 Task: Create Issue Issue0000000267 in Backlog  in Scrum Project Project0000000054 in Jira. Create Issue Issue0000000268 in Backlog  in Scrum Project Project0000000054 in Jira. Create Issue Issue0000000269 in Backlog  in Scrum Project Project0000000054 in Jira. Create Issue Issue0000000270 in Backlog  in Scrum Project Project0000000054 in Jira. Change IN PROGRESS as Status of Issue Issue0000000262 in Backlog  in Scrum Project Project0000000053 in Jira
Action: Mouse moved to (56, 224)
Screenshot: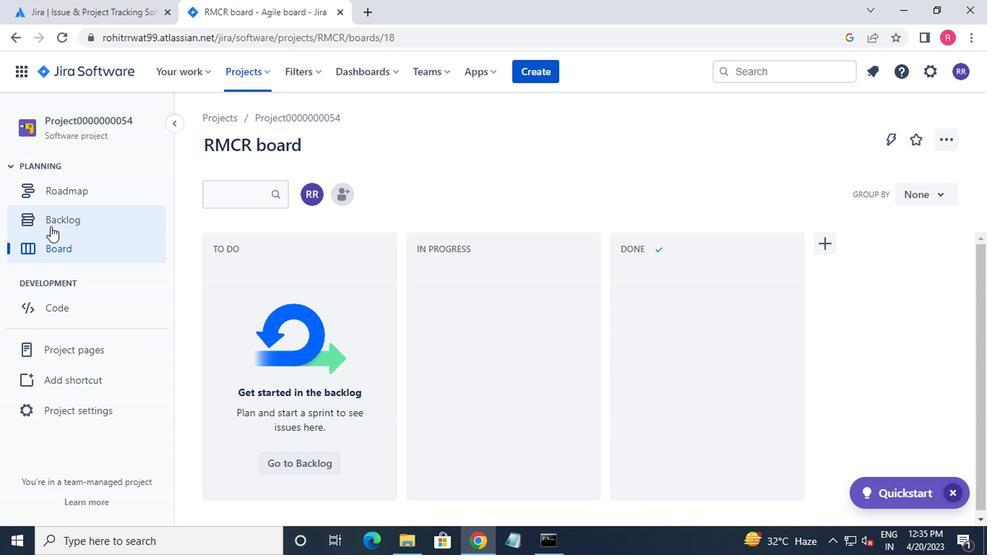 
Action: Mouse pressed left at (56, 224)
Screenshot: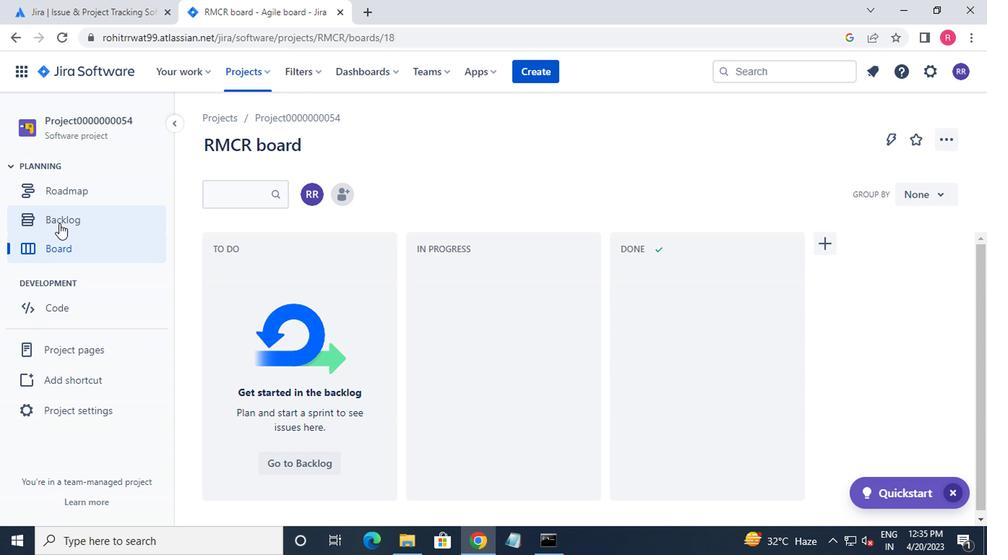 
Action: Mouse moved to (214, 331)
Screenshot: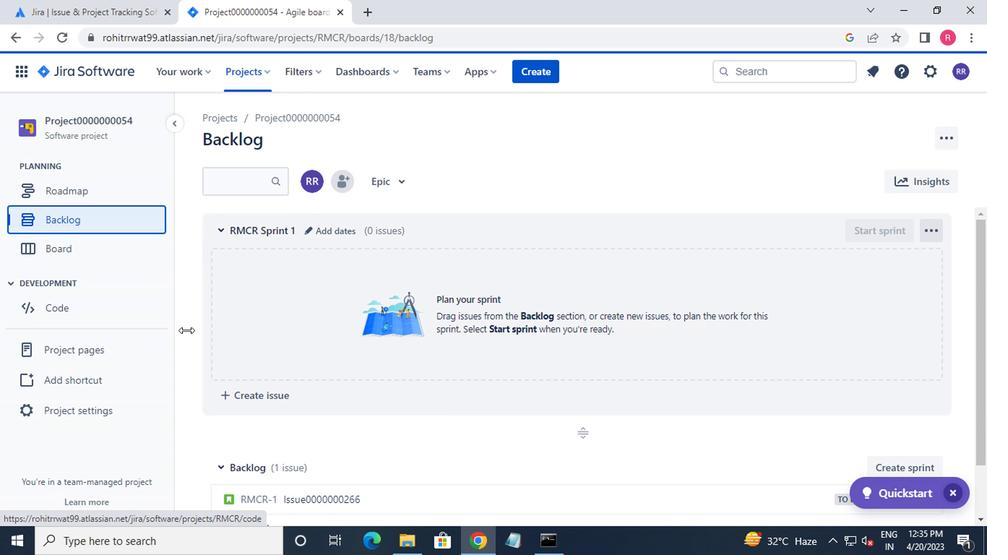 
Action: Mouse scrolled (214, 330) with delta (0, -1)
Screenshot: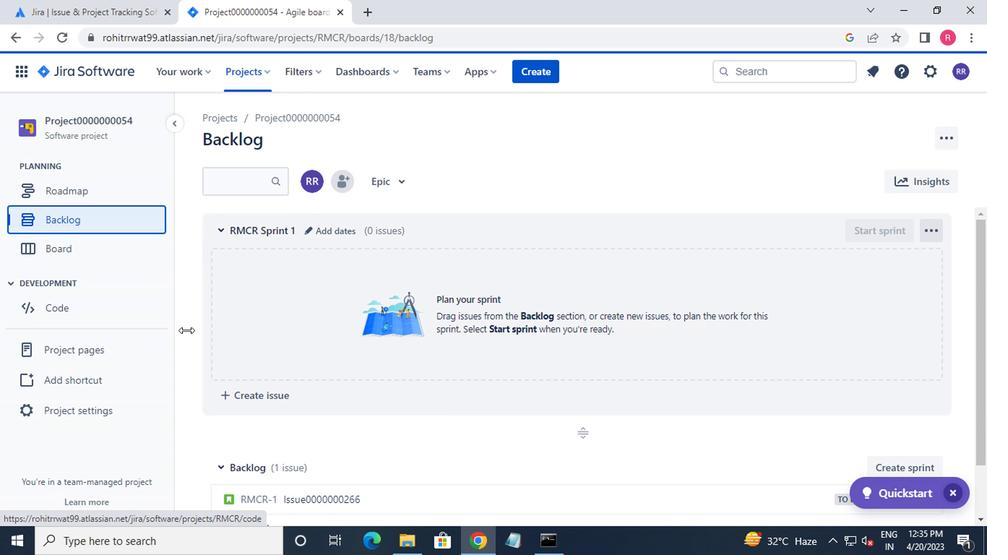
Action: Mouse moved to (227, 329)
Screenshot: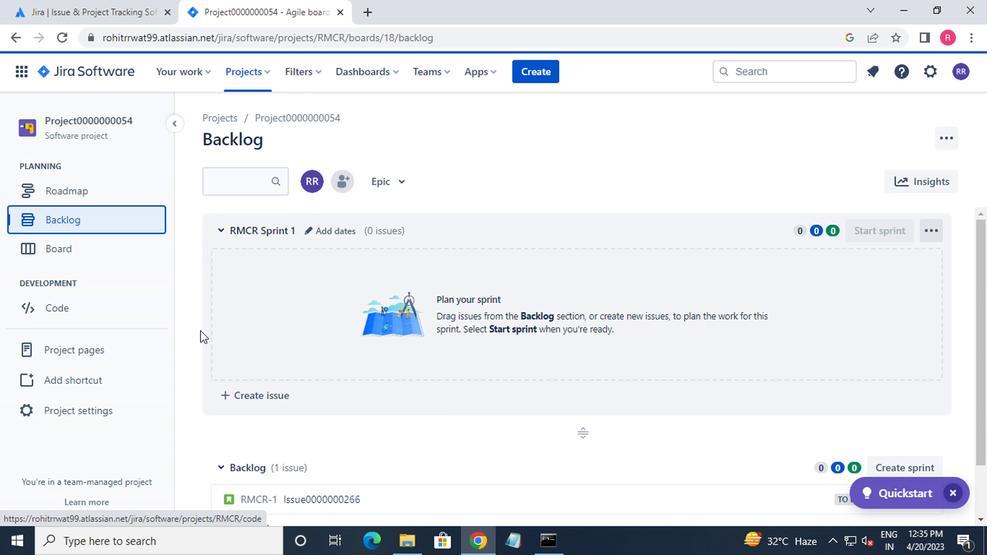 
Action: Mouse scrolled (227, 328) with delta (0, -1)
Screenshot: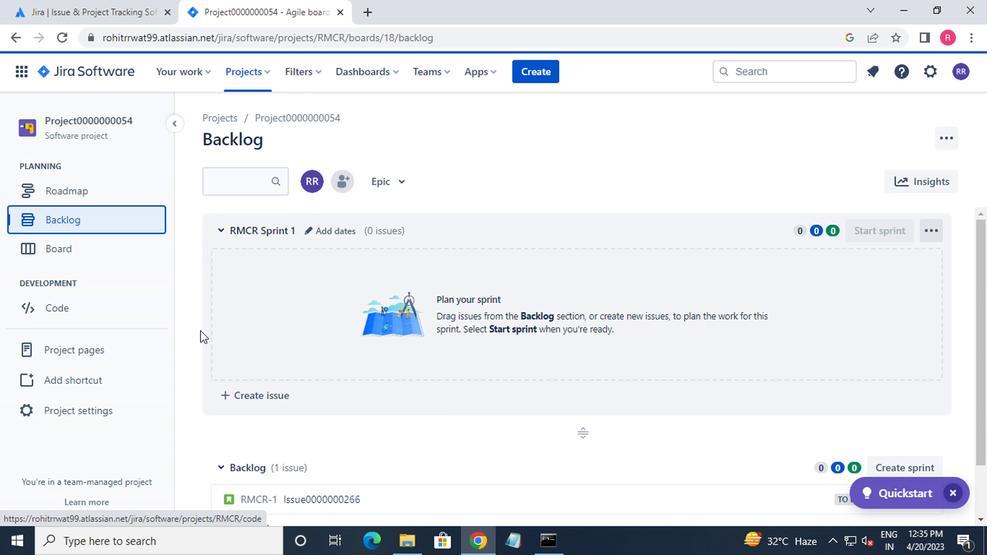 
Action: Mouse moved to (234, 328)
Screenshot: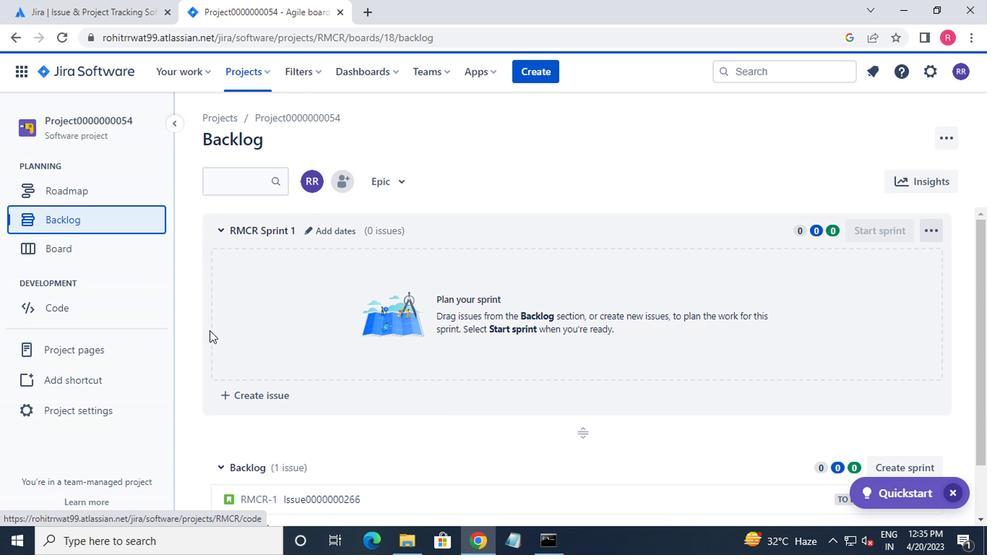 
Action: Mouse scrolled (234, 328) with delta (0, 0)
Screenshot: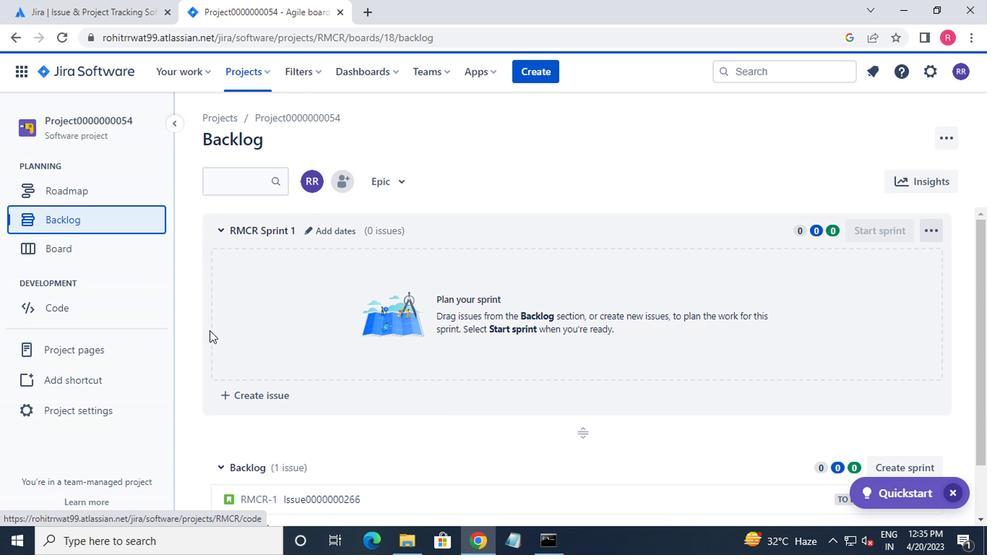 
Action: Mouse moved to (237, 327)
Screenshot: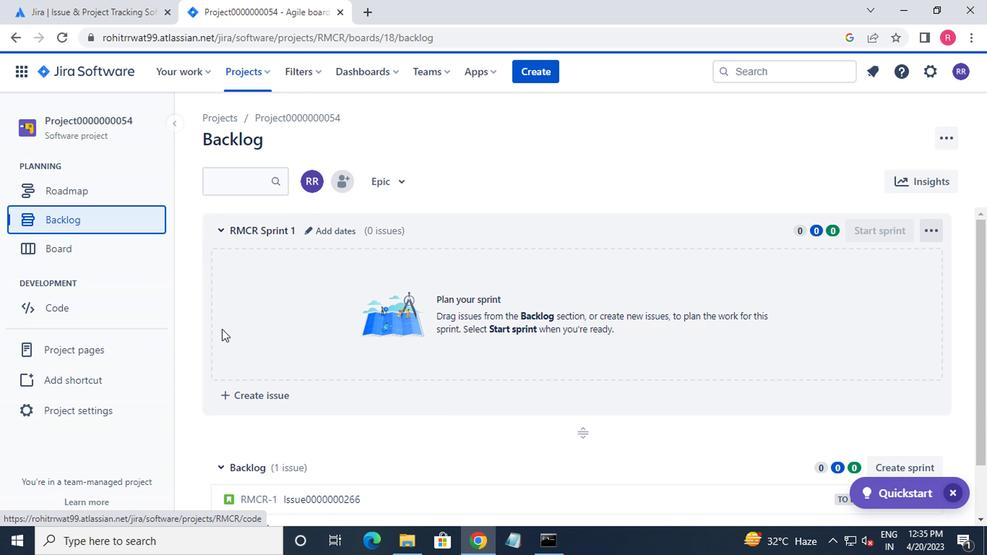 
Action: Mouse scrolled (237, 326) with delta (0, 0)
Screenshot: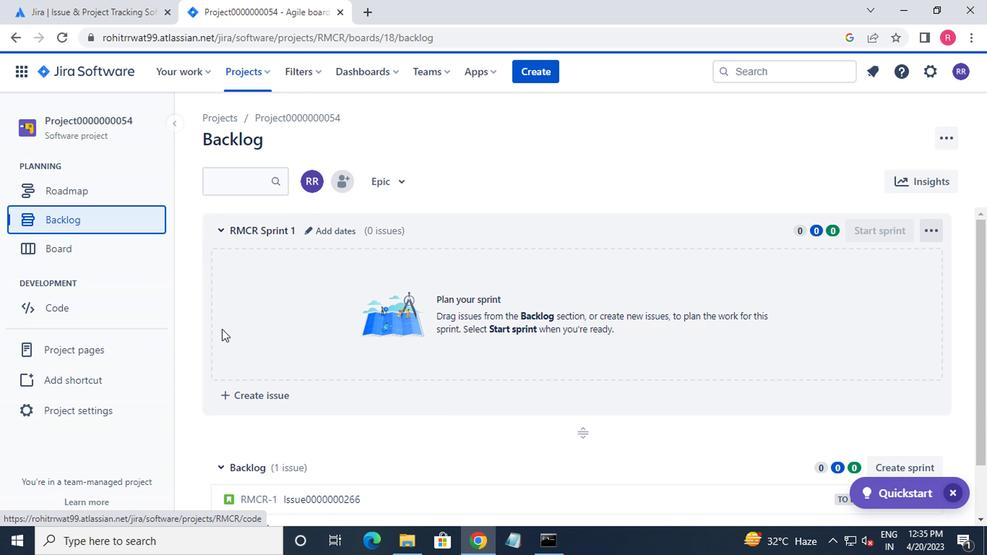 
Action: Mouse moved to (257, 465)
Screenshot: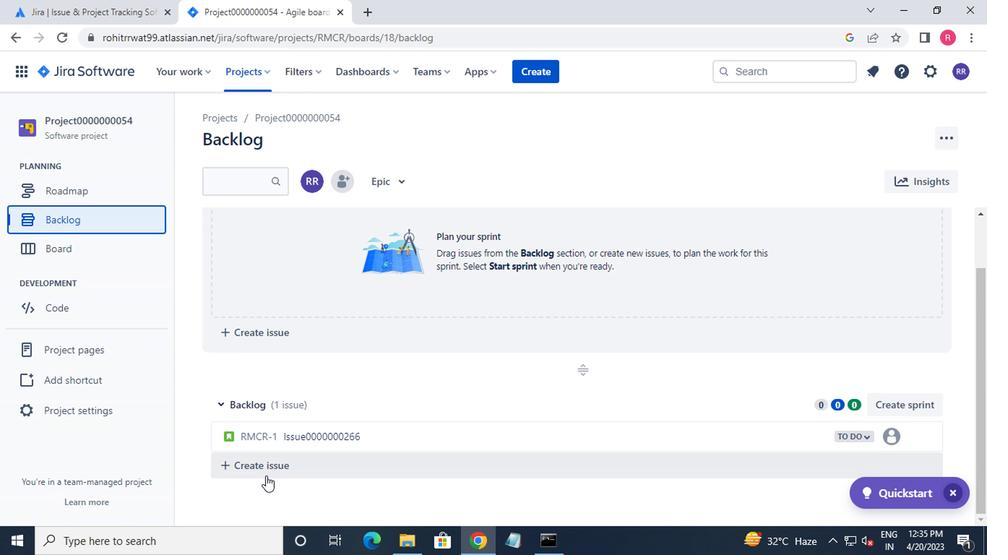 
Action: Mouse pressed left at (257, 465)
Screenshot: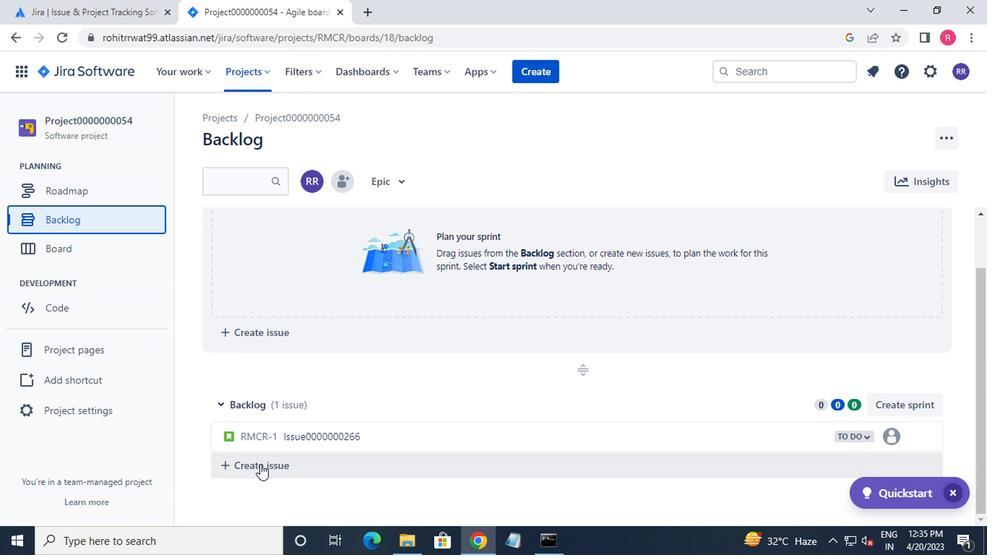 
Action: Key pressed <Key.shift>ISSUE0000000267<Key.enter><Key.shift>ISUUE0000000268<Key.enter><Key.enter><Key.shift_r>ISSUE0000000269<Key.enter><Key.shift>ISSUE<Key.backspace><Key.backspace><Key.backspace><Key.backspace><Key.backspace><Key.backspace><Key.backspace><Key.backspace><Key.backspace><Key.backspace><Key.backspace><Key.backspace><Key.backspace><Key.backspace><Key.backspace><Key.backspace><Key.shift><Key.shift><Key.shift>ISSUE00000000260<Key.backspace><Key.backspace>70<Key.enter>
Screenshot: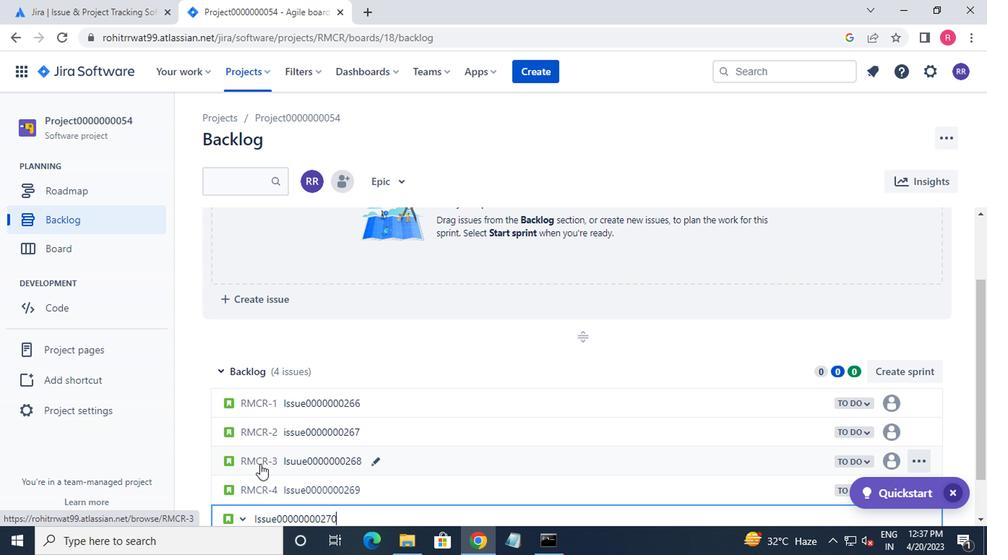 
Action: Mouse moved to (258, 82)
Screenshot: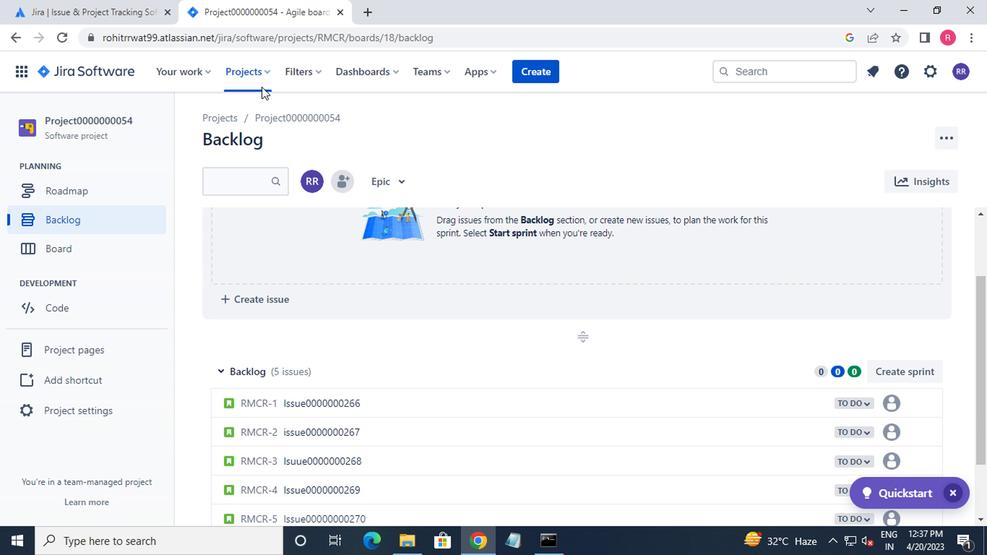 
Action: Mouse pressed left at (258, 82)
Screenshot: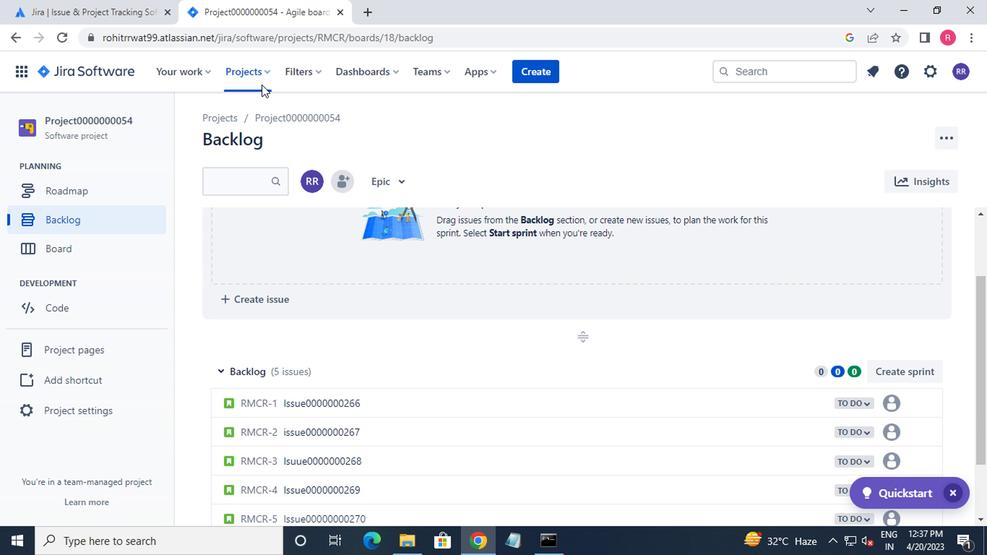 
Action: Mouse moved to (326, 179)
Screenshot: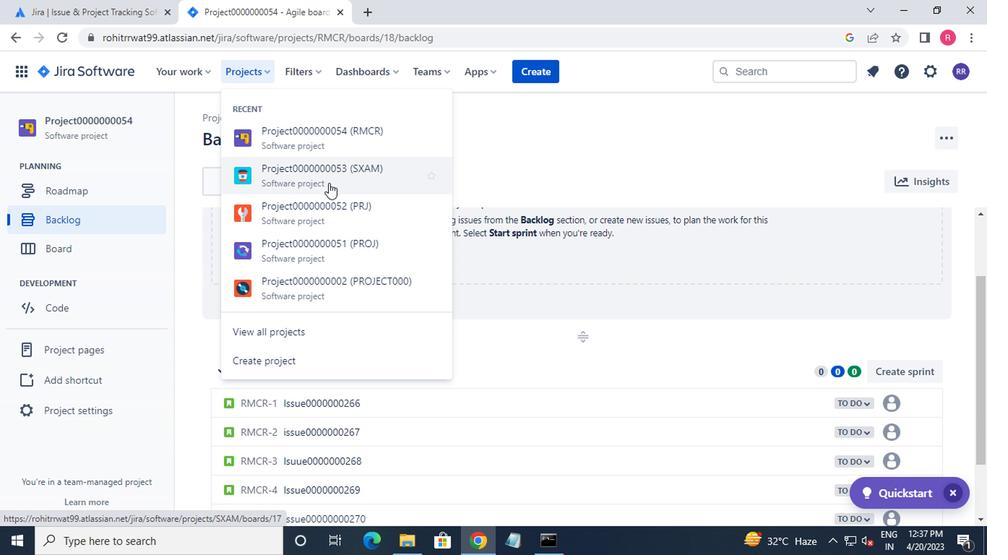 
Action: Mouse pressed left at (326, 179)
Screenshot: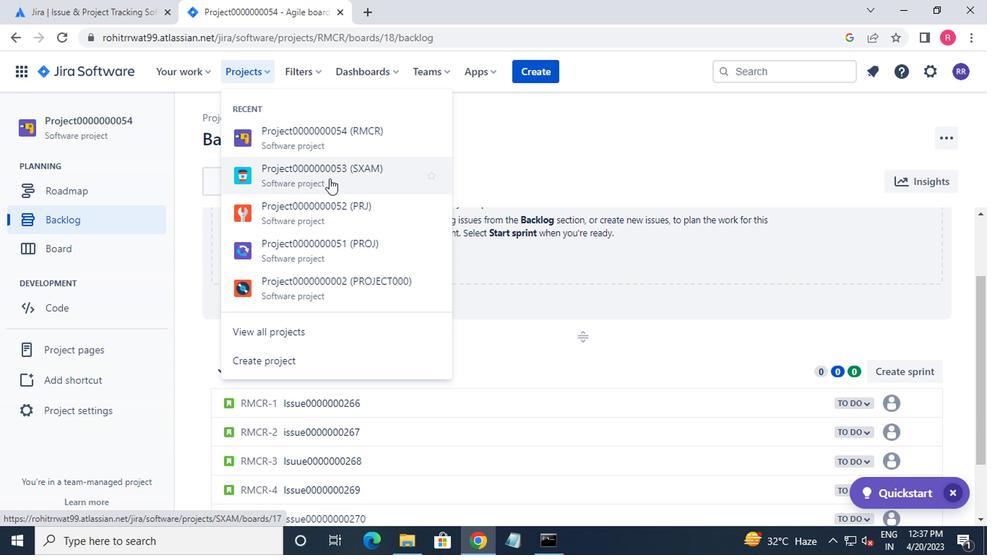 
Action: Mouse moved to (103, 232)
Screenshot: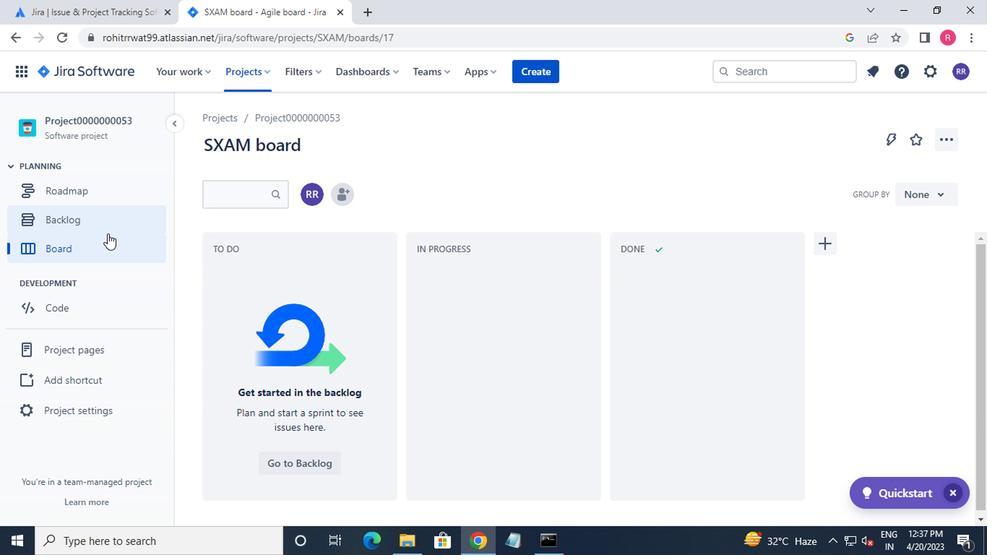 
Action: Mouse pressed left at (103, 232)
Screenshot: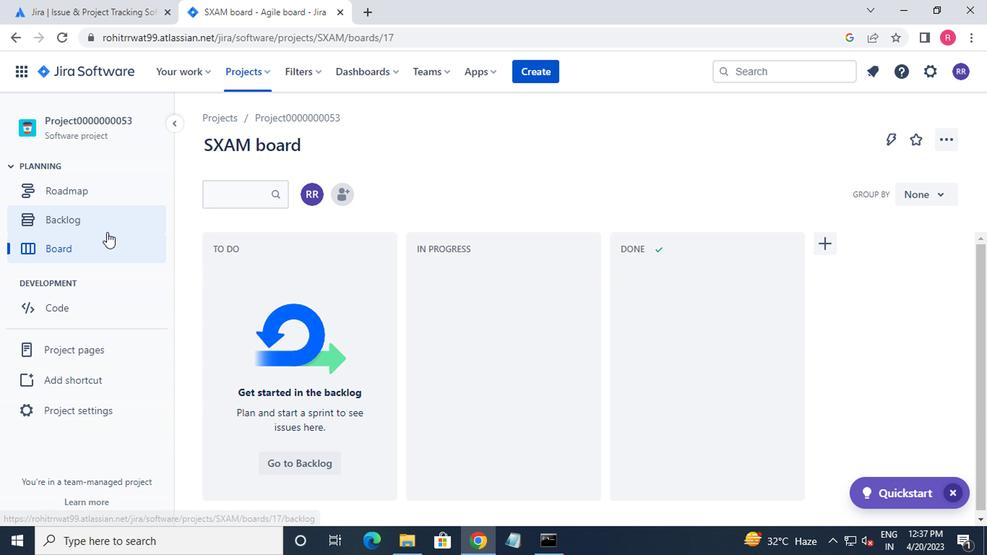 
Action: Mouse moved to (182, 241)
Screenshot: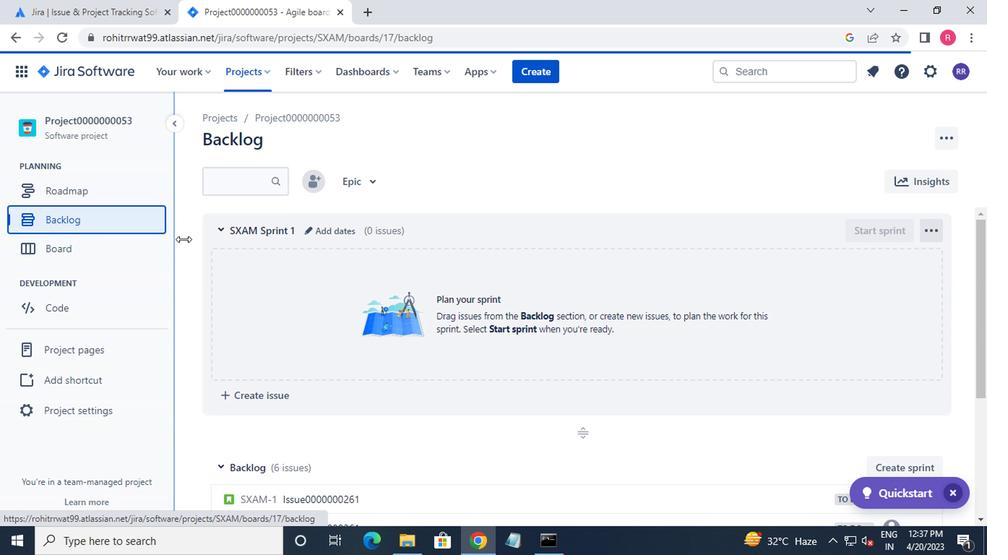 
Action: Mouse scrolled (182, 240) with delta (0, -1)
Screenshot: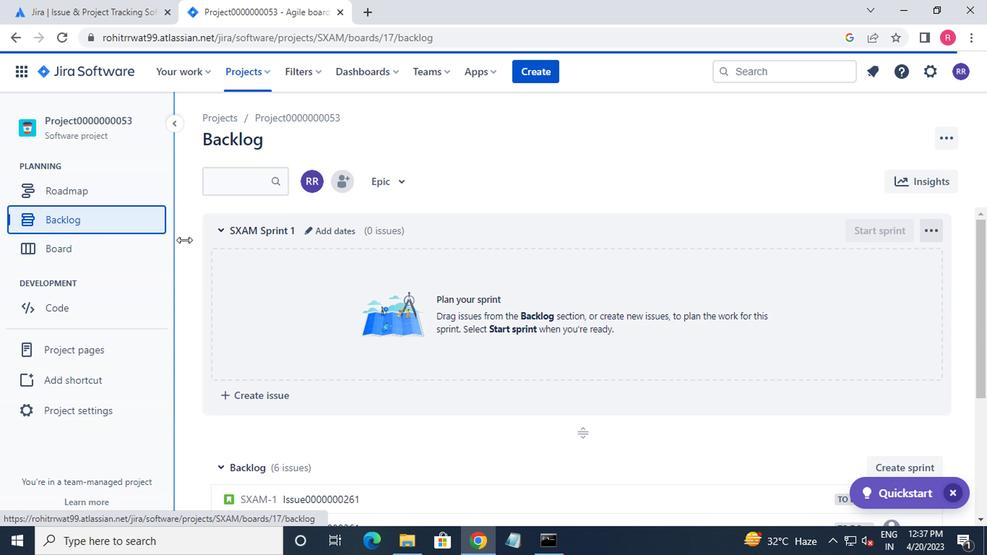 
Action: Mouse moved to (184, 243)
Screenshot: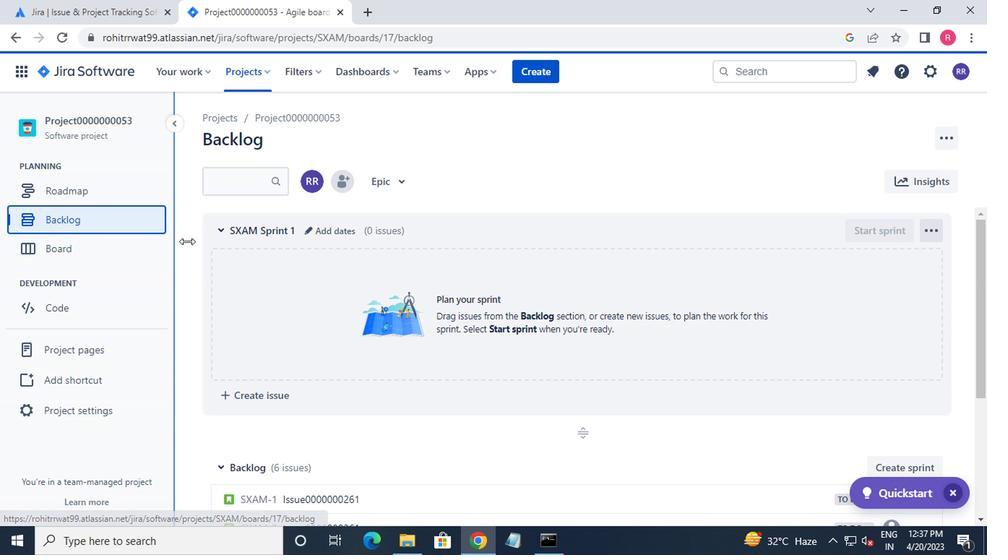 
Action: Mouse scrolled (184, 242) with delta (0, -1)
Screenshot: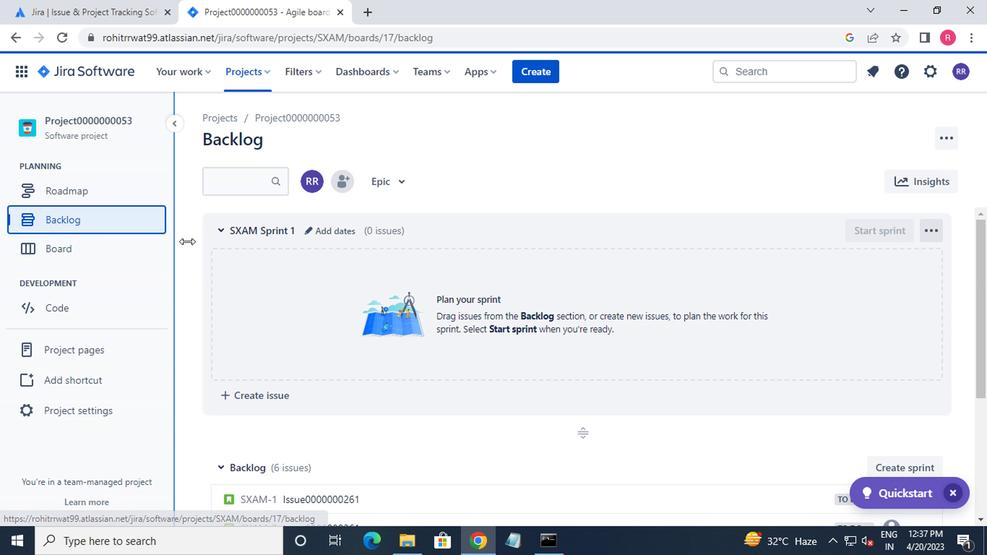 
Action: Mouse moved to (198, 245)
Screenshot: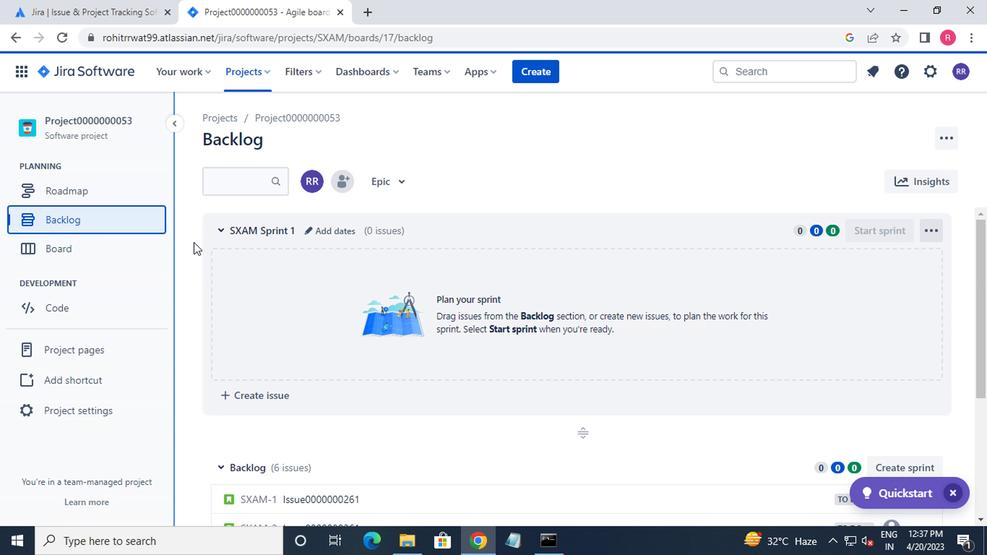 
Action: Mouse scrolled (198, 244) with delta (0, 0)
Screenshot: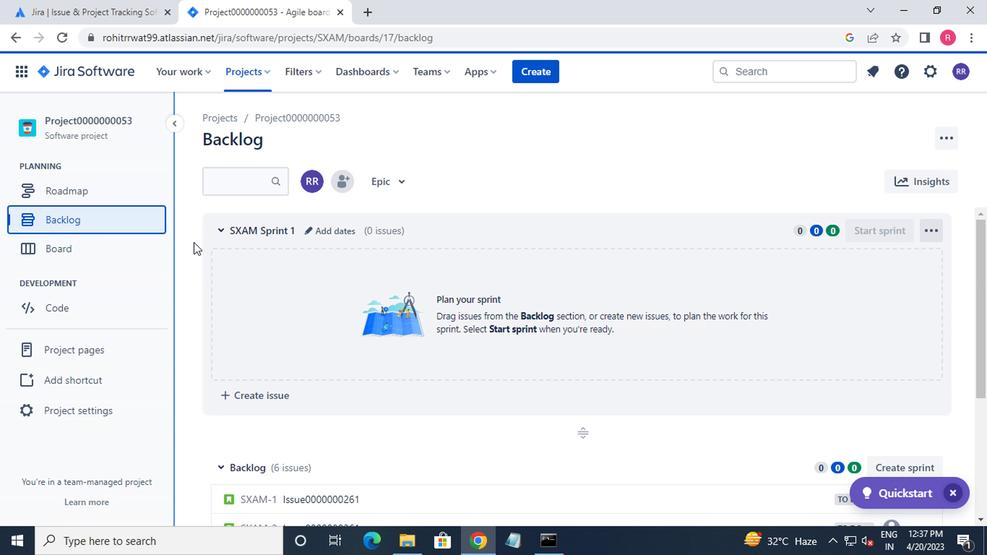 
Action: Mouse moved to (220, 256)
Screenshot: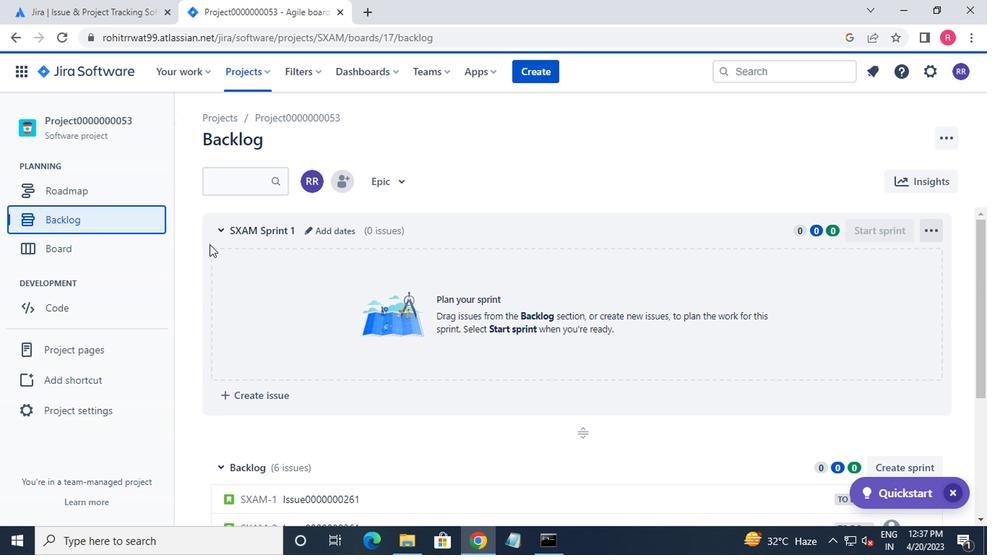 
Action: Mouse scrolled (220, 255) with delta (0, 0)
Screenshot: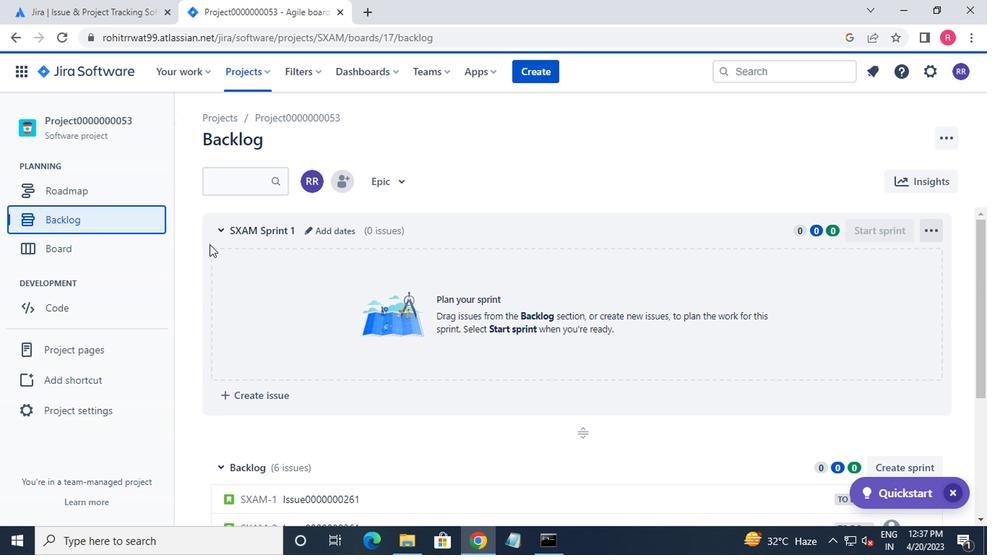 
Action: Mouse moved to (338, 276)
Screenshot: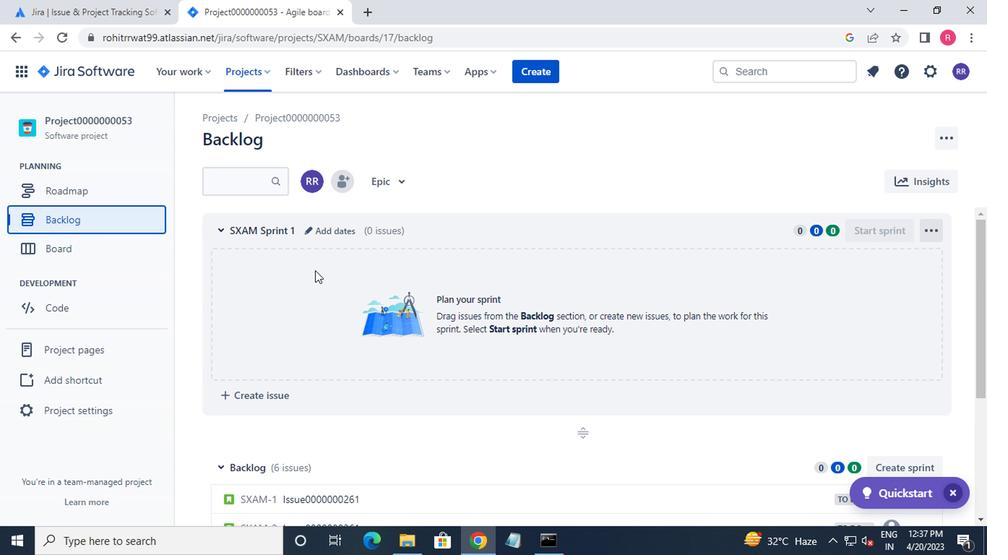 
Action: Mouse scrolled (338, 275) with delta (0, -1)
Screenshot: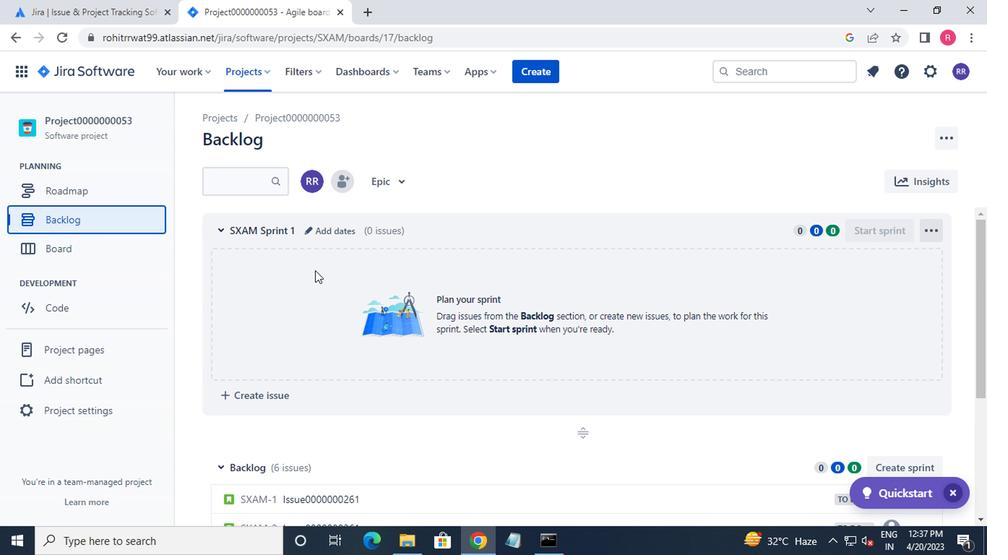 
Action: Mouse moved to (346, 279)
Screenshot: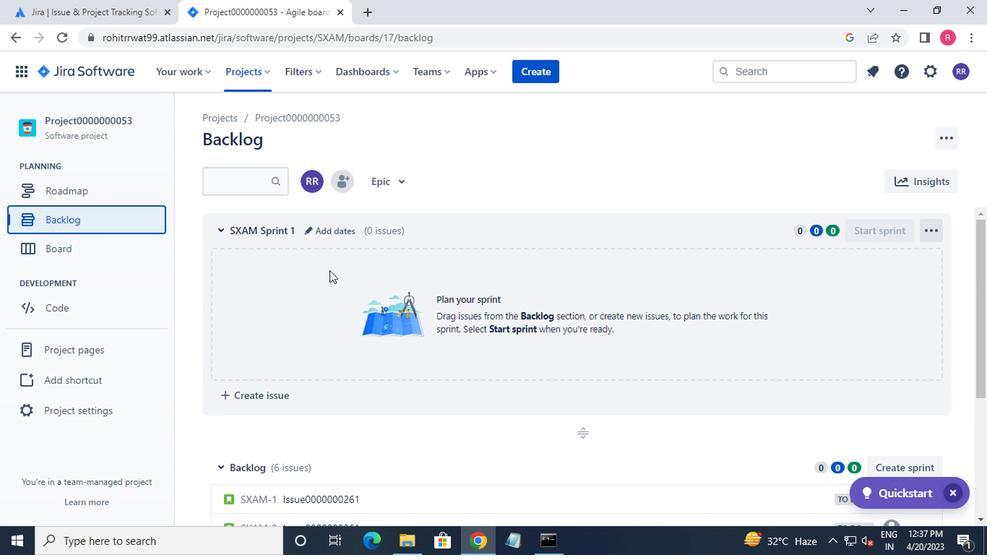 
Action: Mouse scrolled (346, 278) with delta (0, 0)
Screenshot: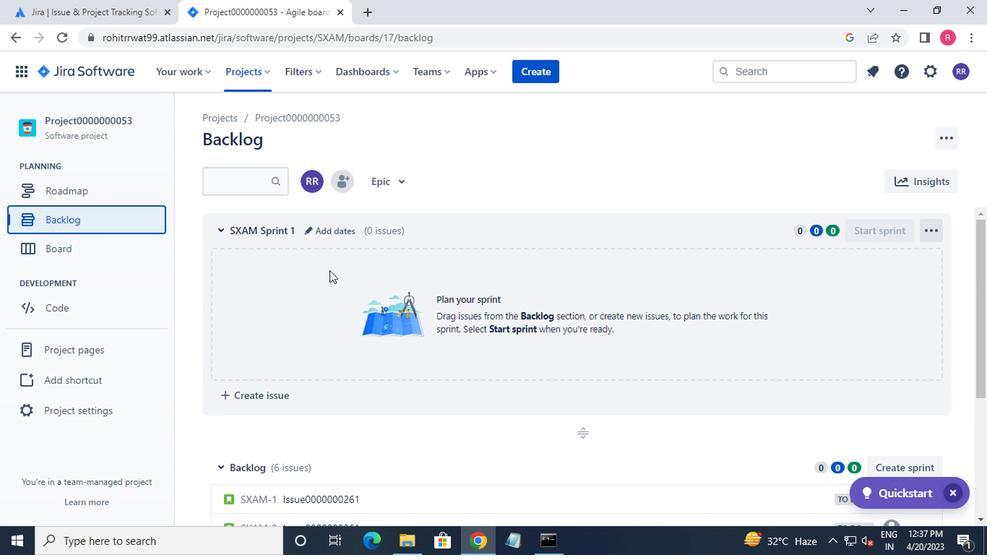 
Action: Mouse moved to (349, 280)
Screenshot: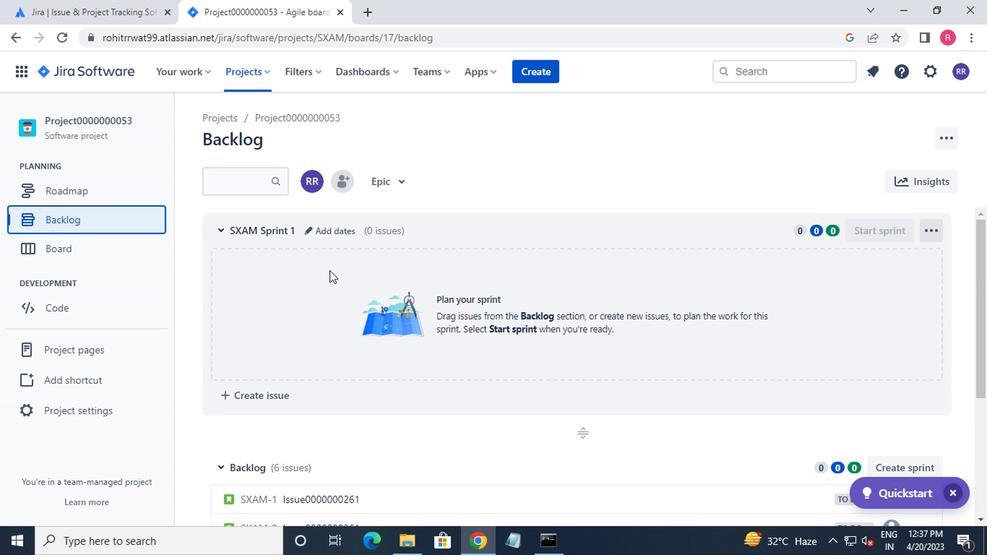 
Action: Mouse scrolled (349, 279) with delta (0, -1)
Screenshot: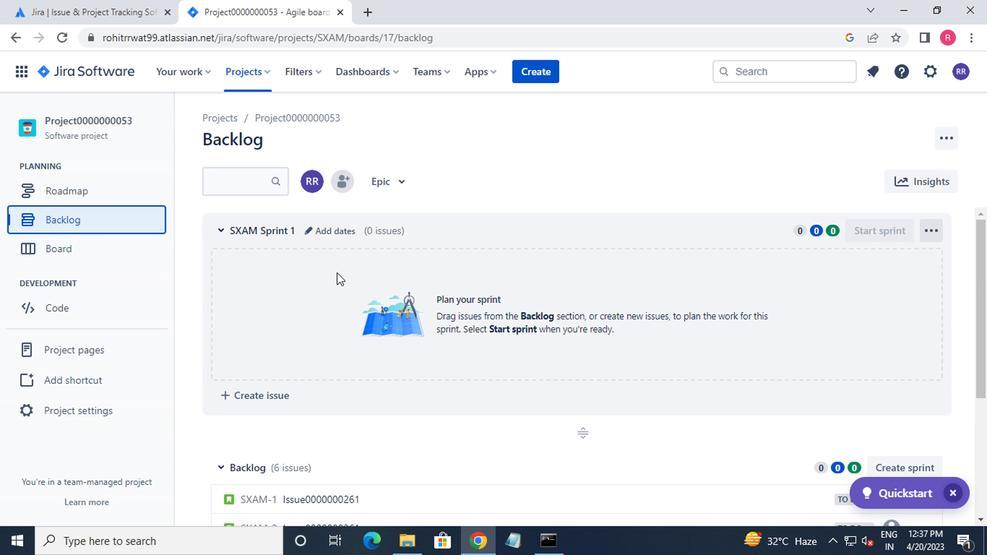 
Action: Mouse moved to (847, 325)
Screenshot: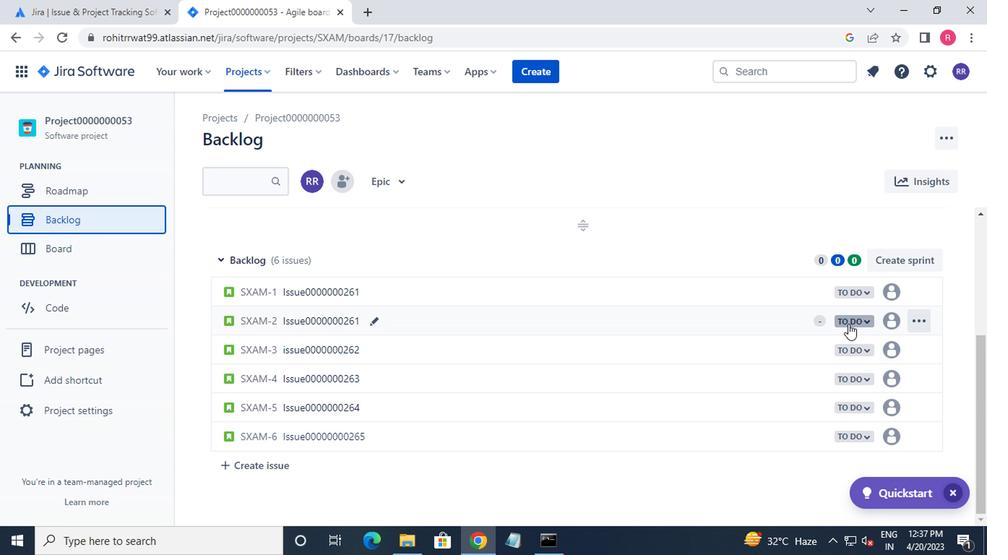 
Action: Mouse pressed left at (847, 325)
Screenshot: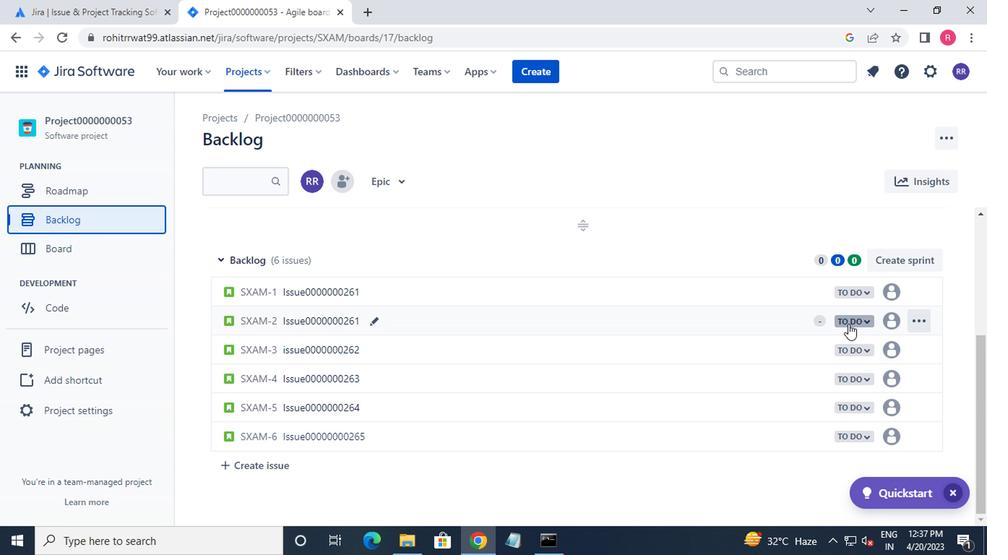 
Action: Mouse moved to (864, 296)
Screenshot: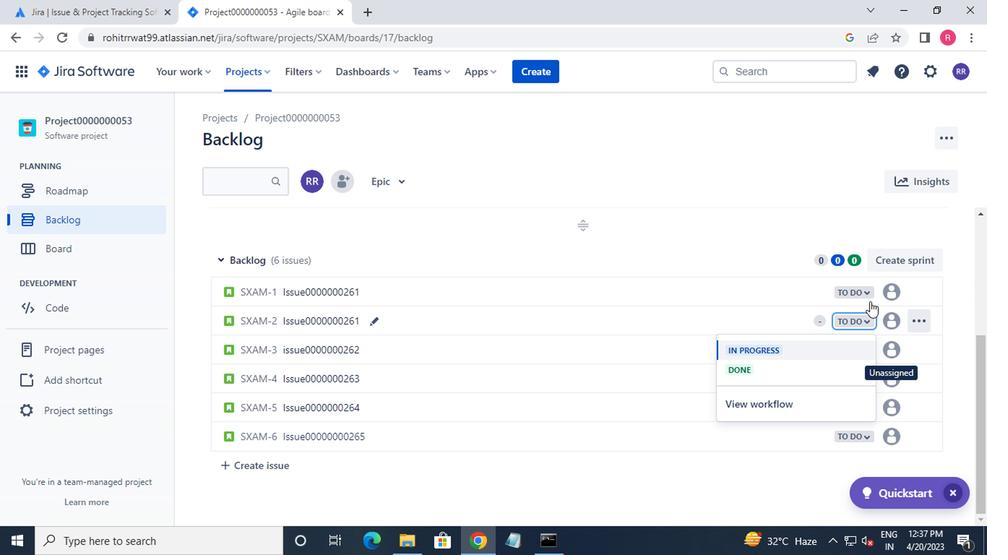 
Action: Mouse pressed left at (864, 296)
Screenshot: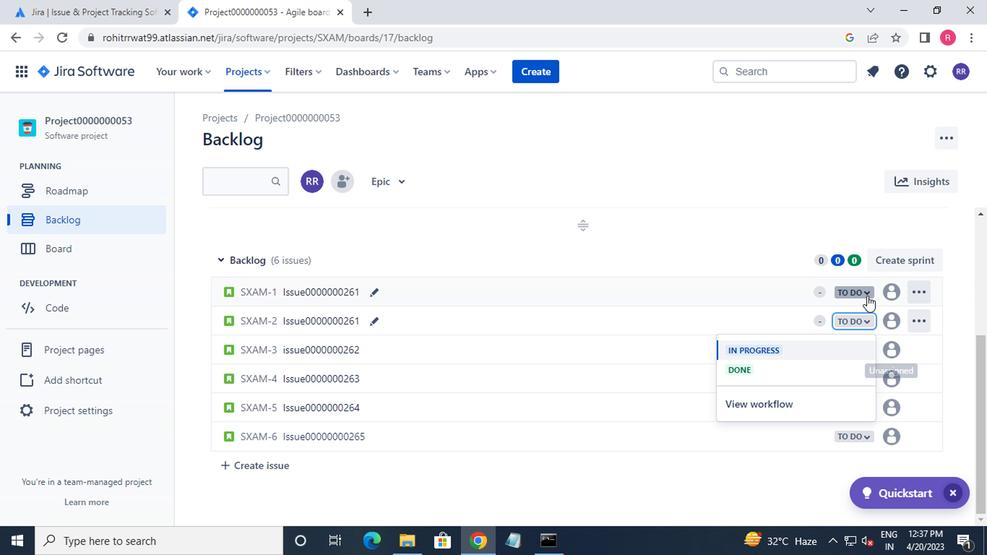 
Action: Mouse moved to (862, 406)
Screenshot: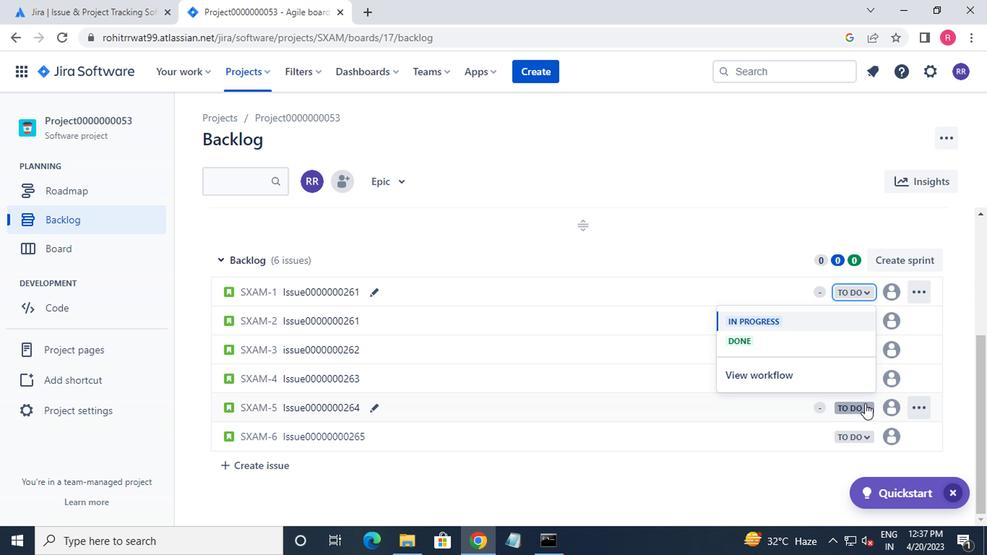 
Action: Mouse pressed left at (862, 406)
Screenshot: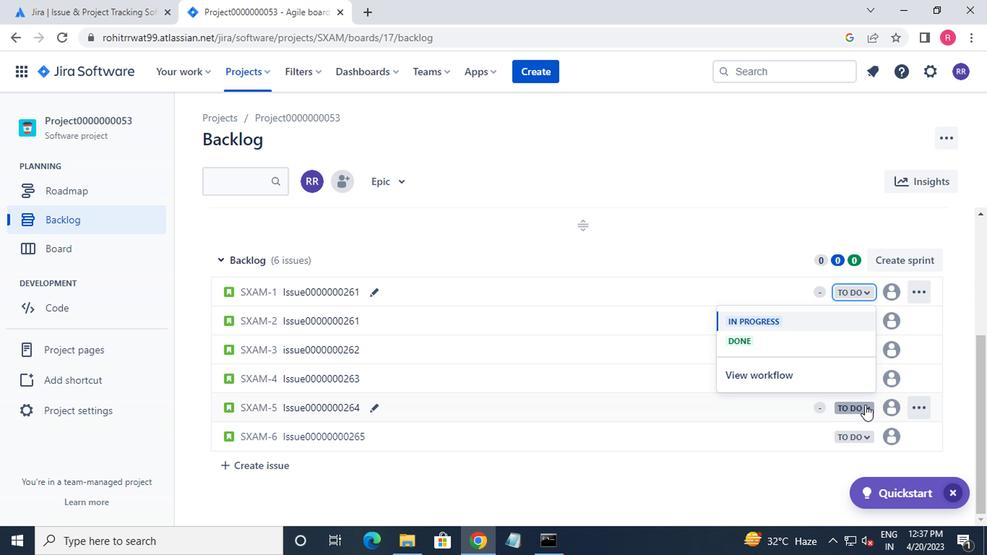 
Action: Mouse moved to (855, 350)
Screenshot: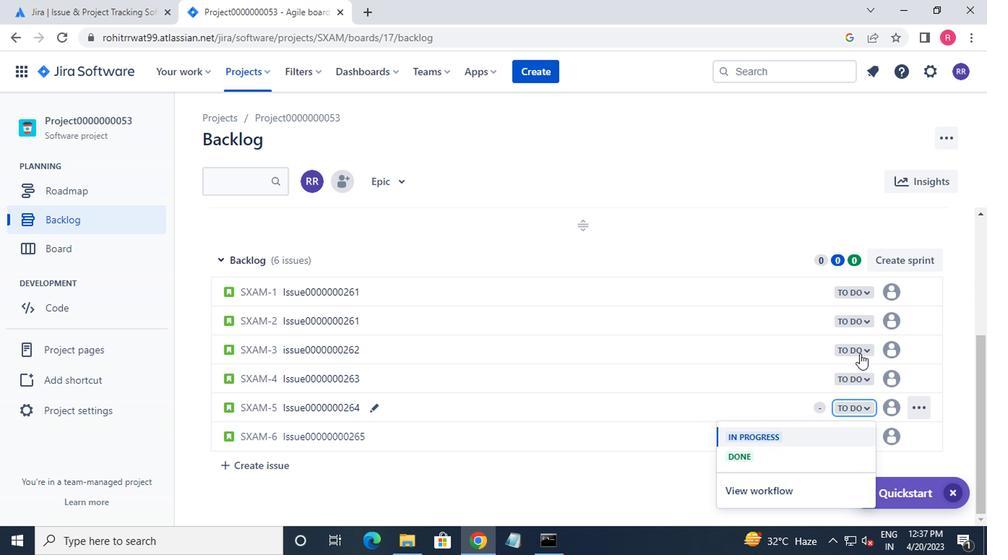 
Action: Mouse pressed left at (855, 350)
Screenshot: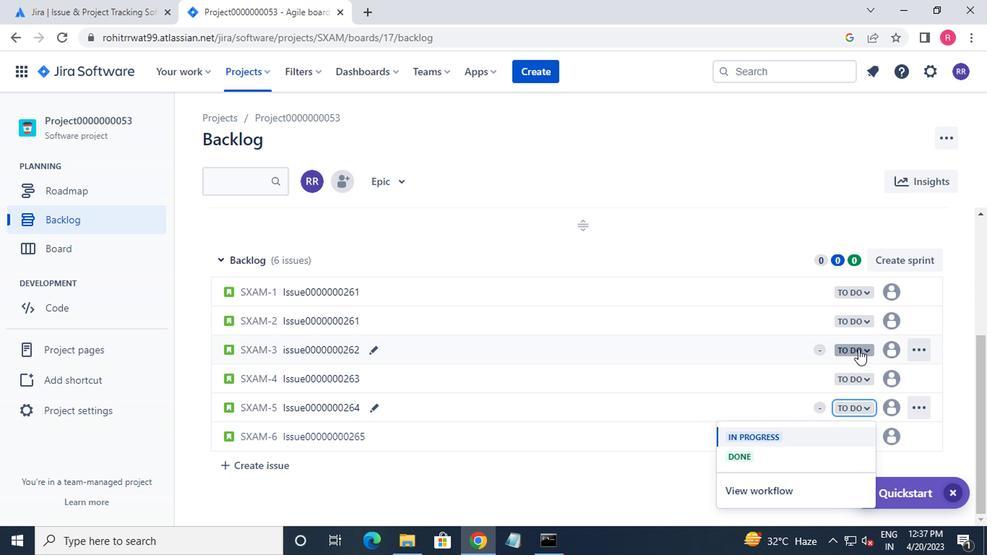 
Action: Mouse moved to (837, 379)
Screenshot: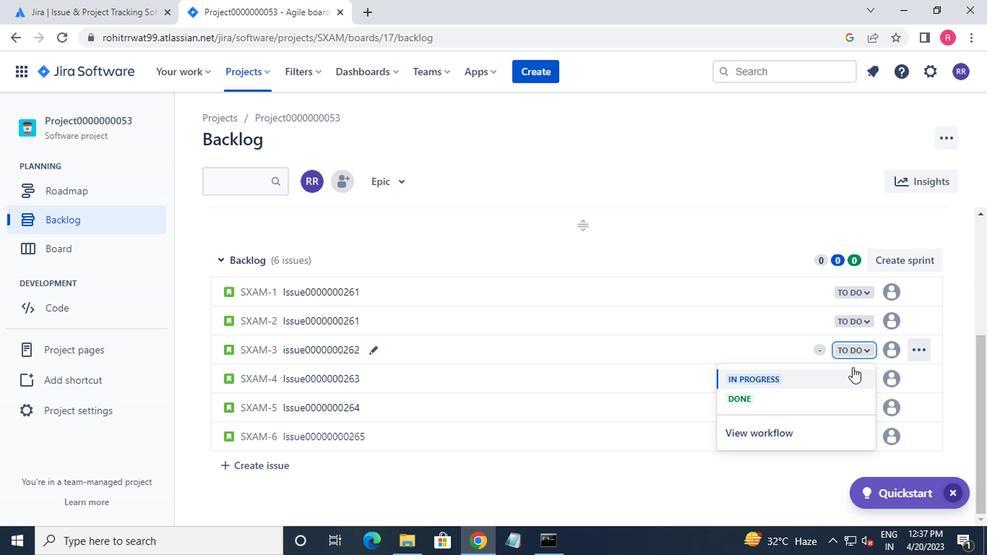 
Action: Mouse pressed left at (837, 379)
Screenshot: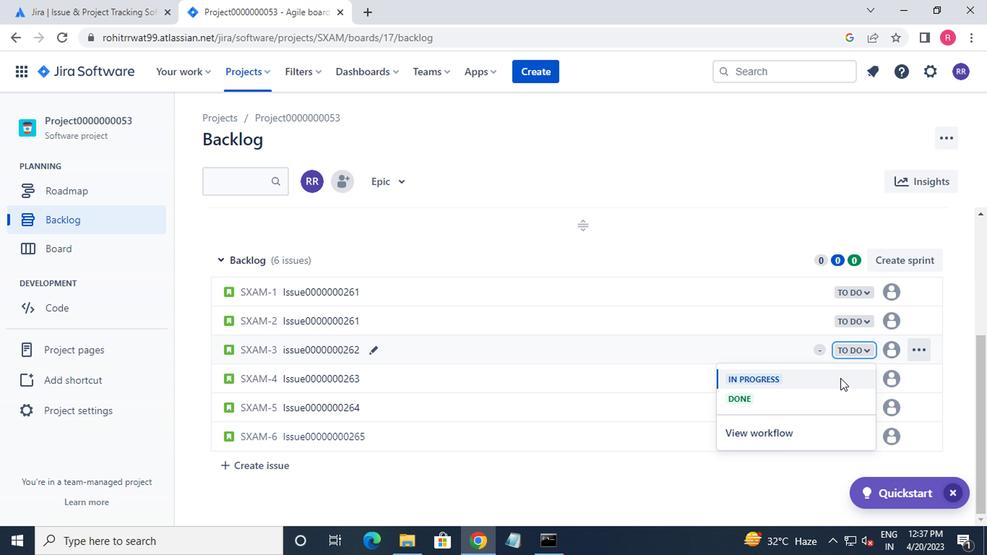 
Action: Mouse moved to (834, 374)
Screenshot: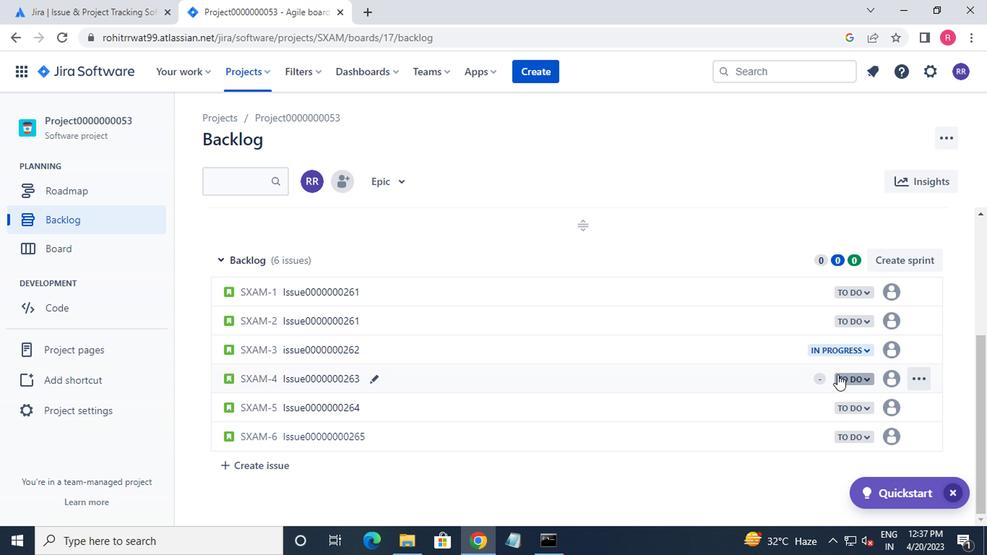 
Action: Key pressed <Key.f8>
Screenshot: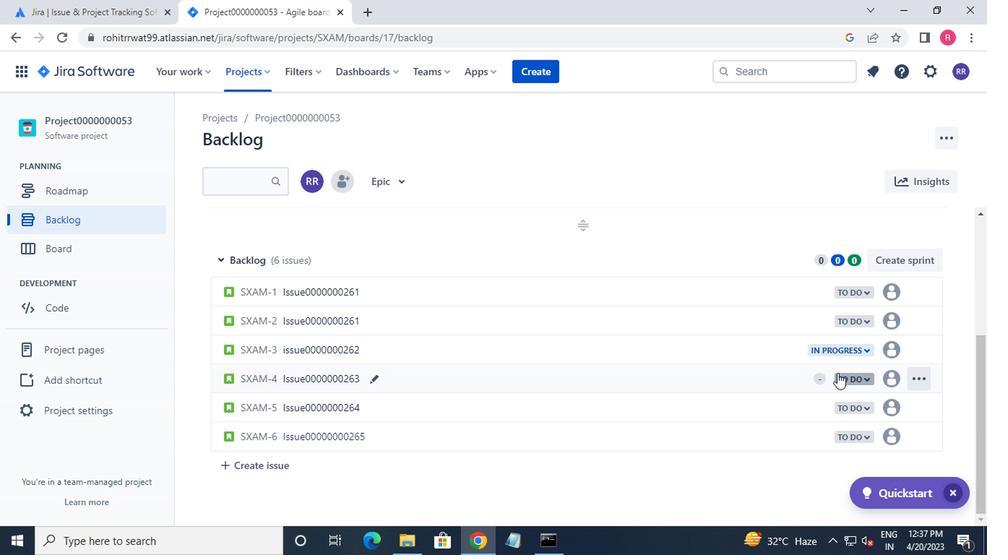 
